 Task: Select your name and headline.
Action: Mouse moved to (804, 79)
Screenshot: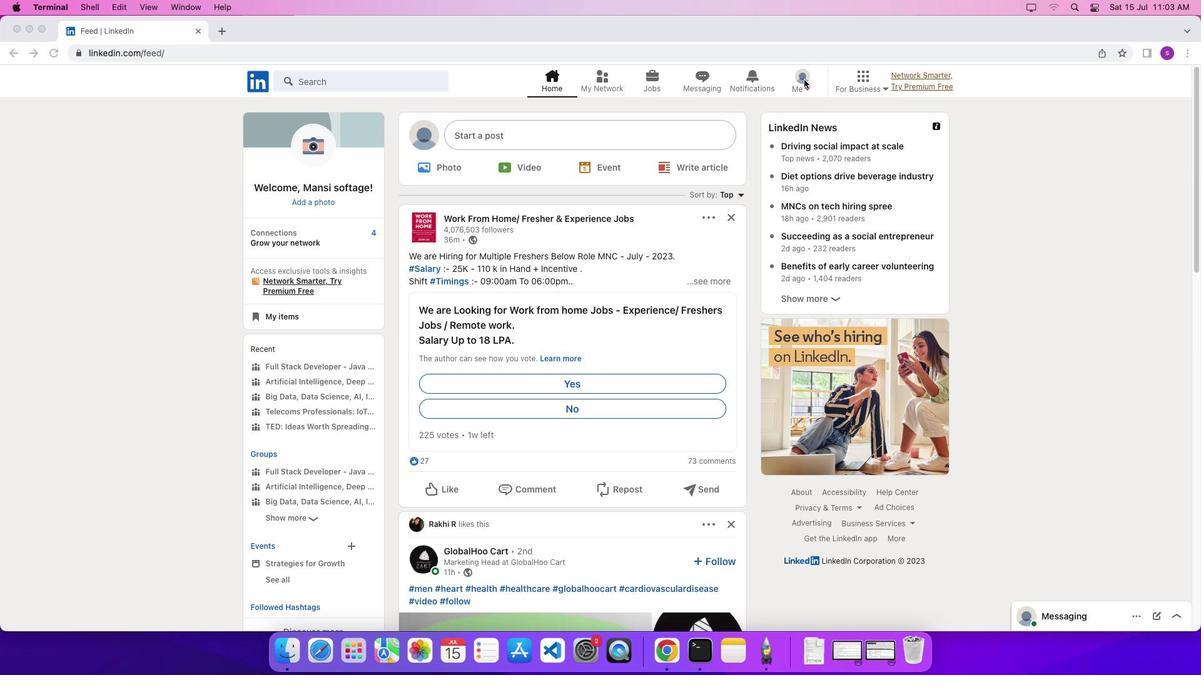 
Action: Mouse pressed left at (804, 79)
Screenshot: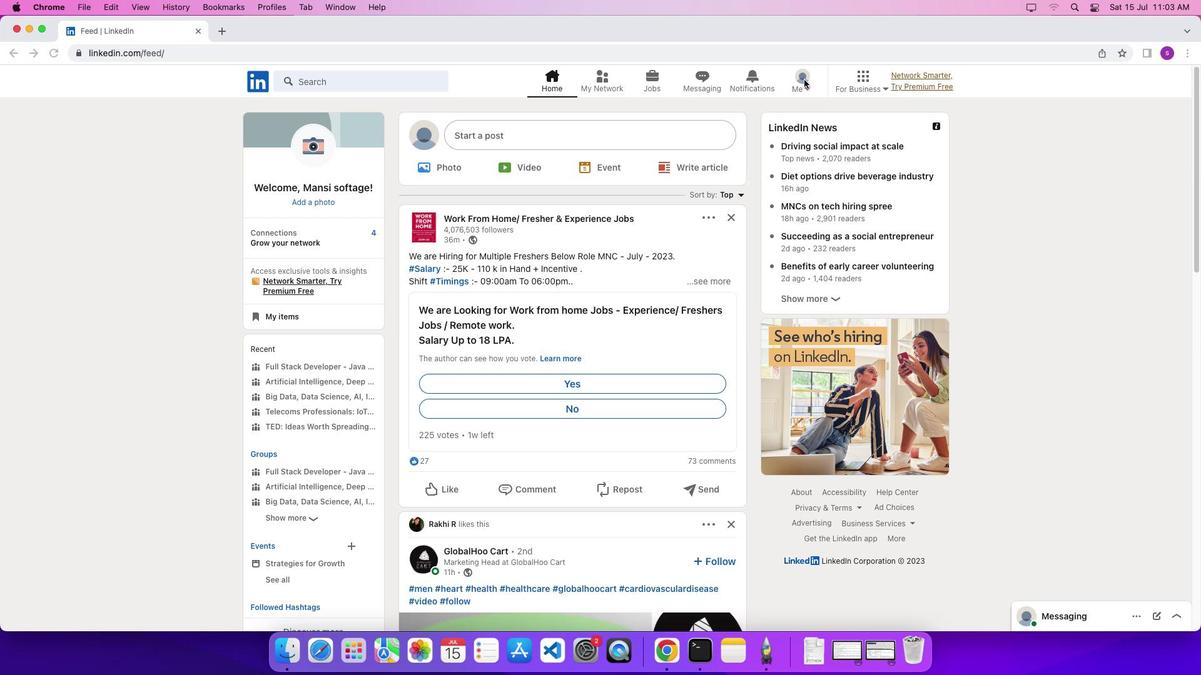 
Action: Mouse moved to (805, 86)
Screenshot: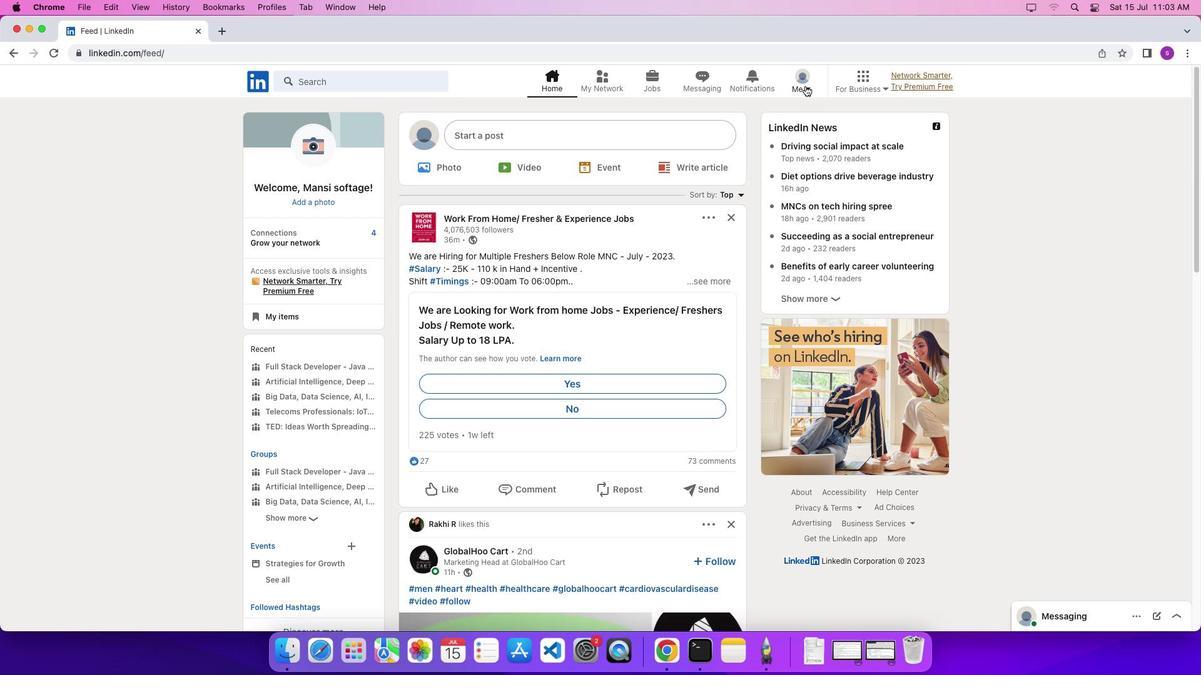
Action: Mouse pressed left at (805, 86)
Screenshot: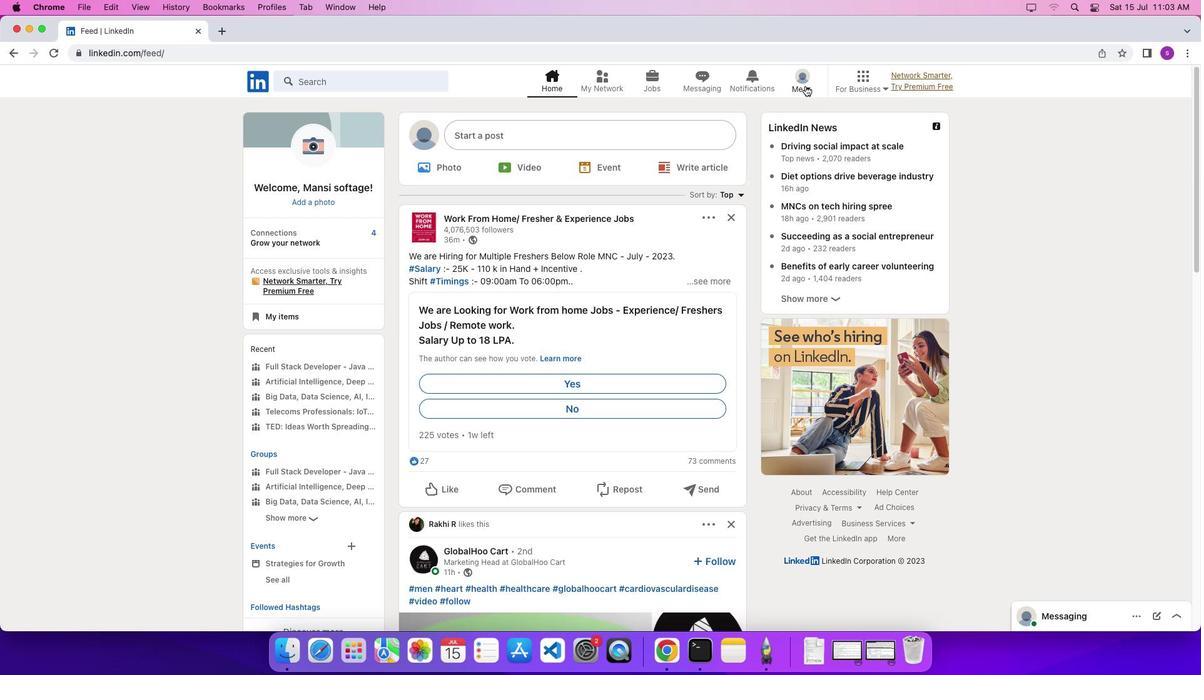 
Action: Mouse moved to (701, 245)
Screenshot: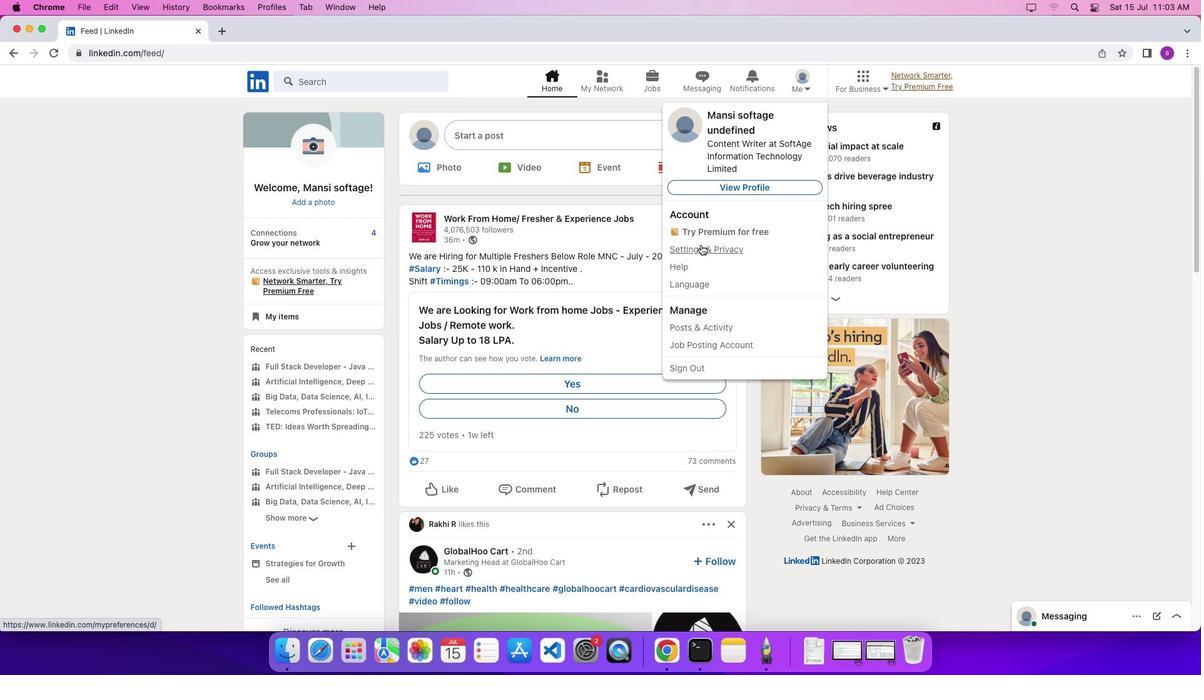 
Action: Mouse pressed left at (701, 245)
Screenshot: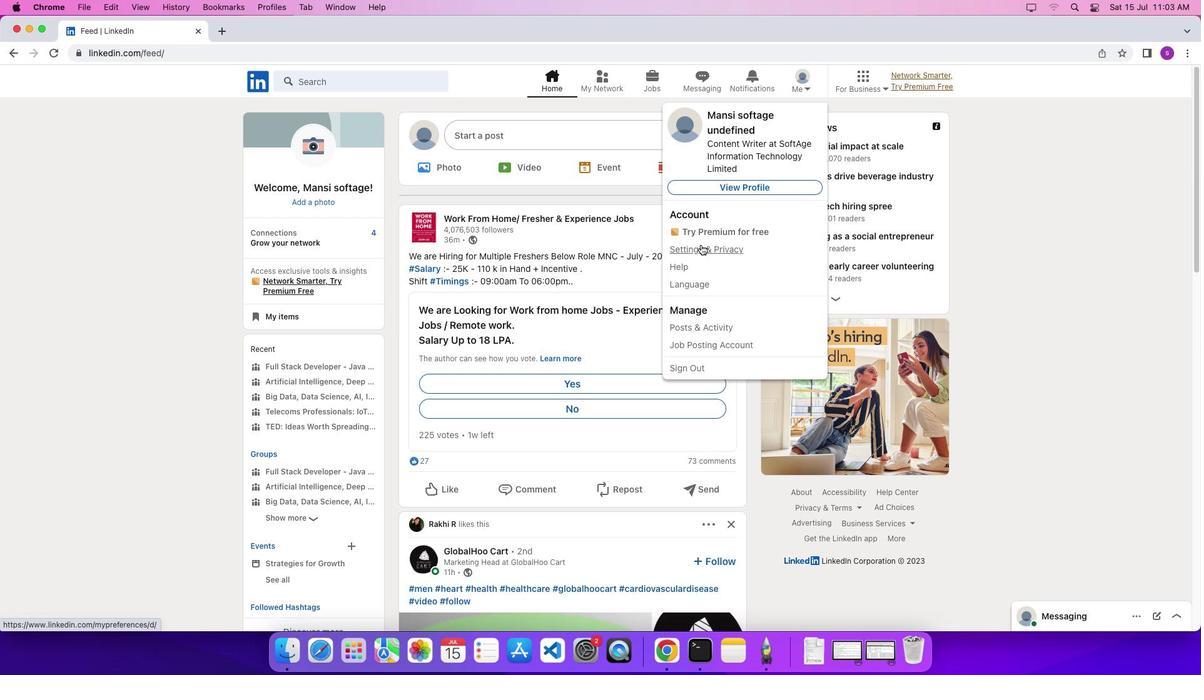 
Action: Mouse moved to (42, 269)
Screenshot: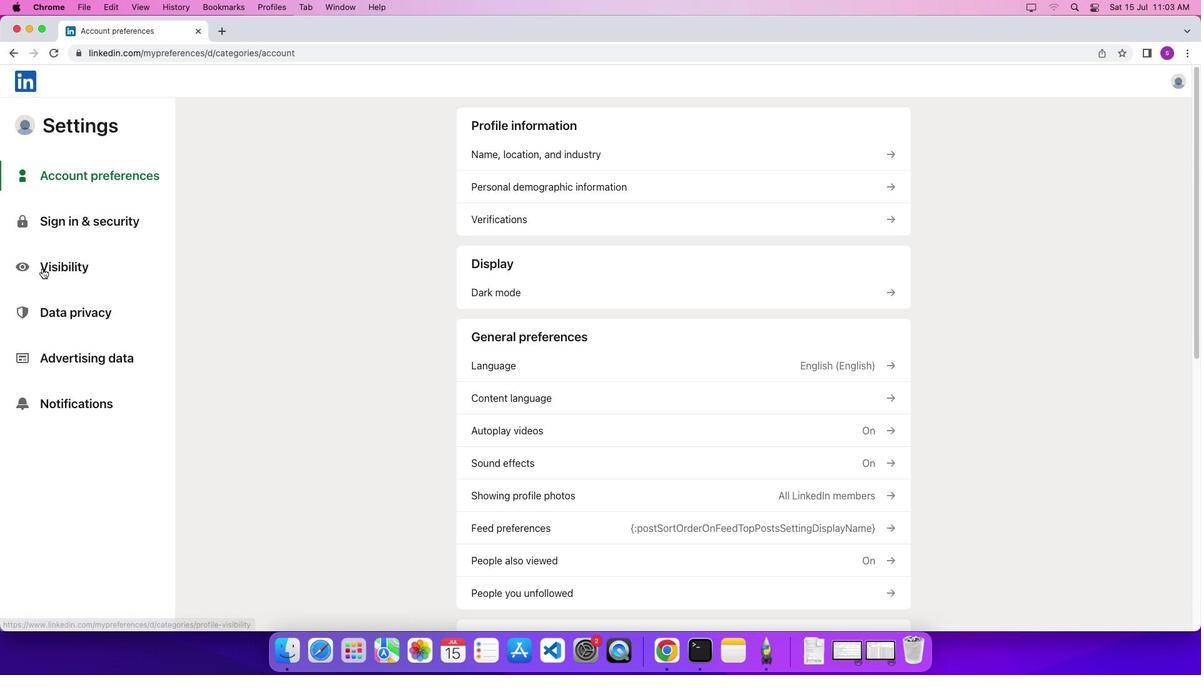 
Action: Mouse pressed left at (42, 269)
Screenshot: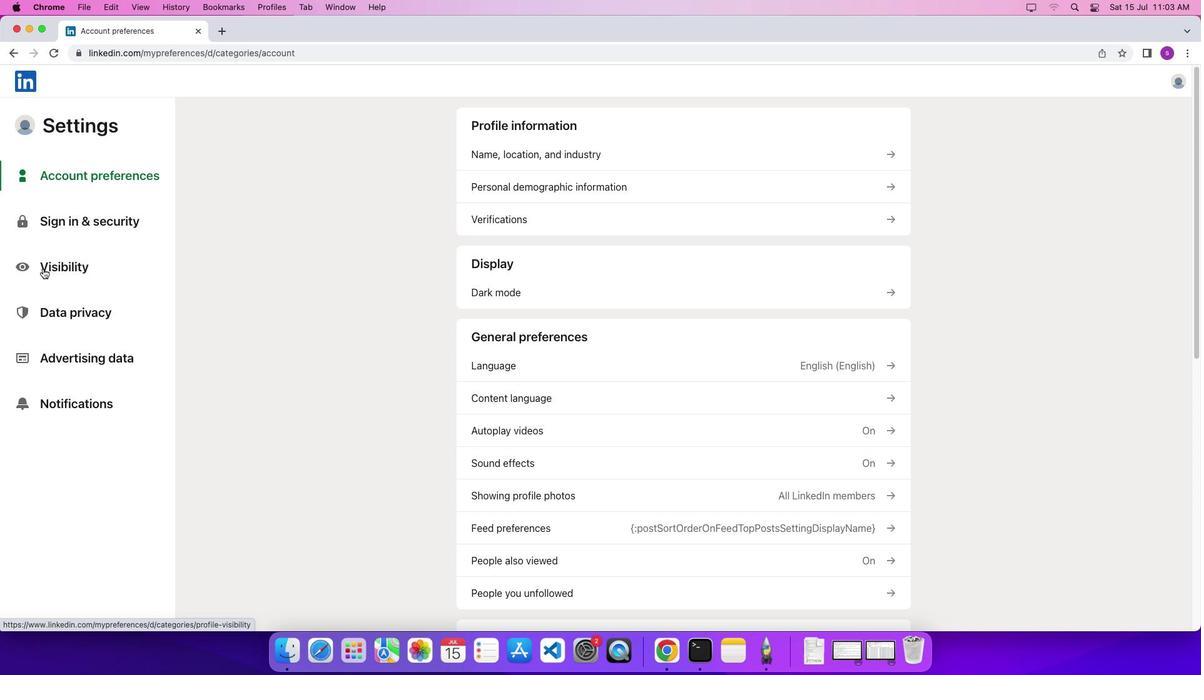
Action: Mouse moved to (48, 267)
Screenshot: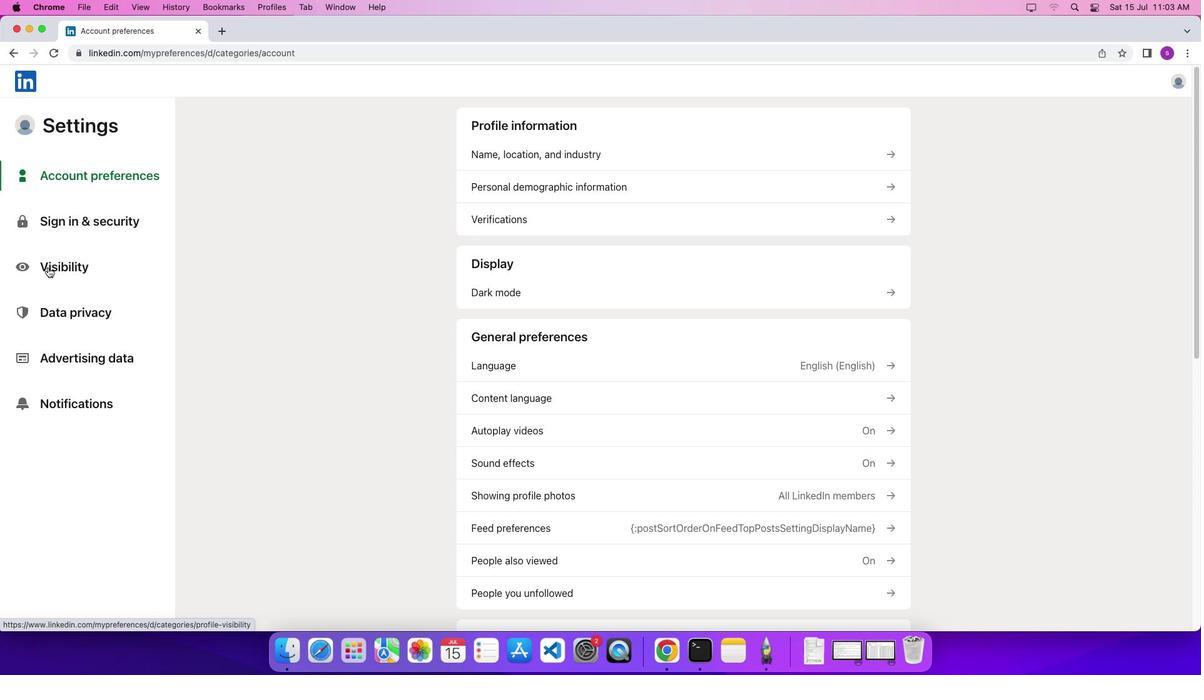 
Action: Mouse pressed left at (48, 267)
Screenshot: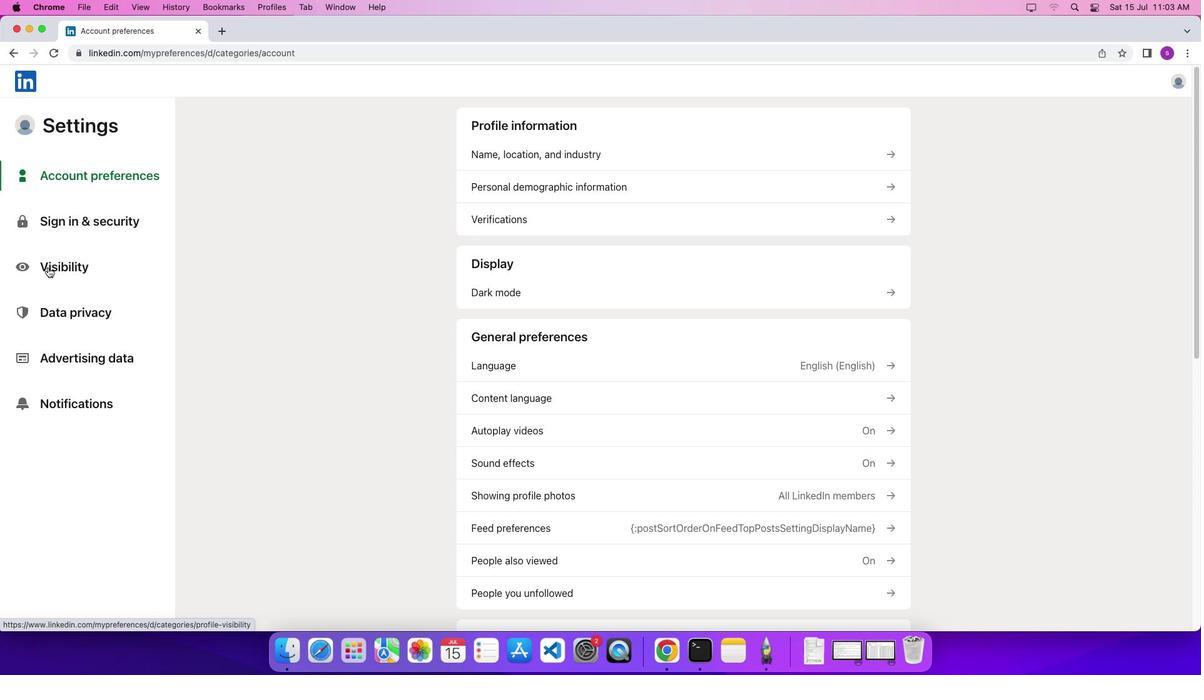 
Action: Mouse moved to (882, 153)
Screenshot: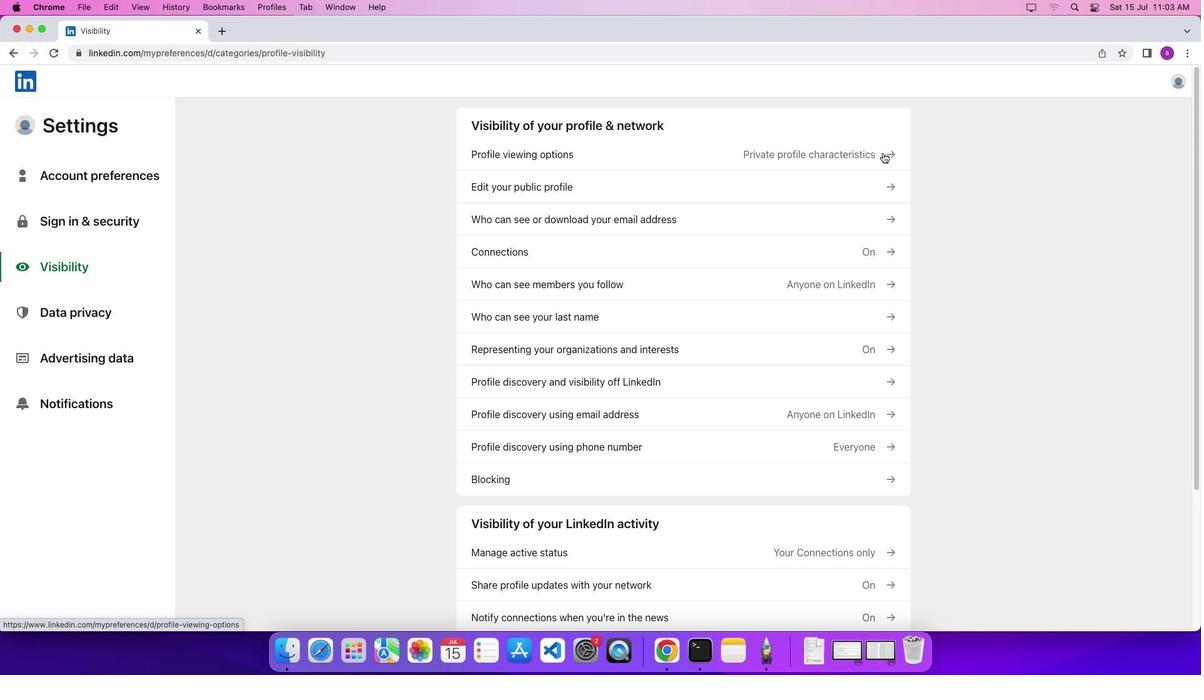 
Action: Mouse pressed left at (882, 153)
Screenshot: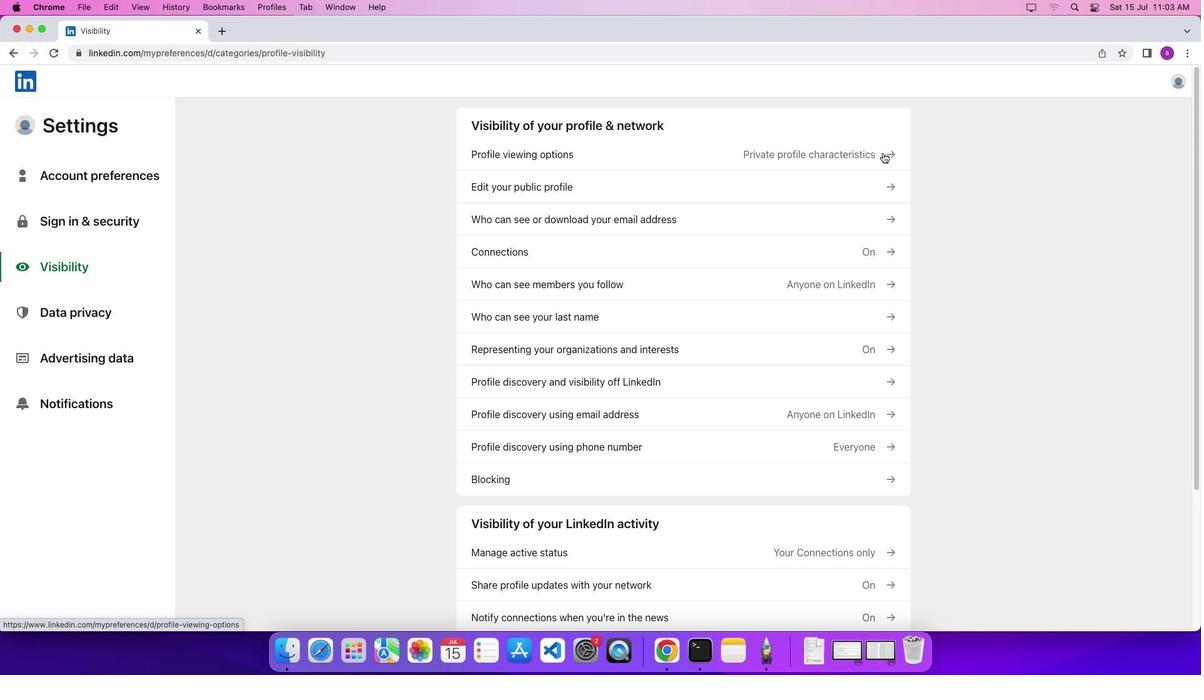
Action: Mouse moved to (475, 214)
Screenshot: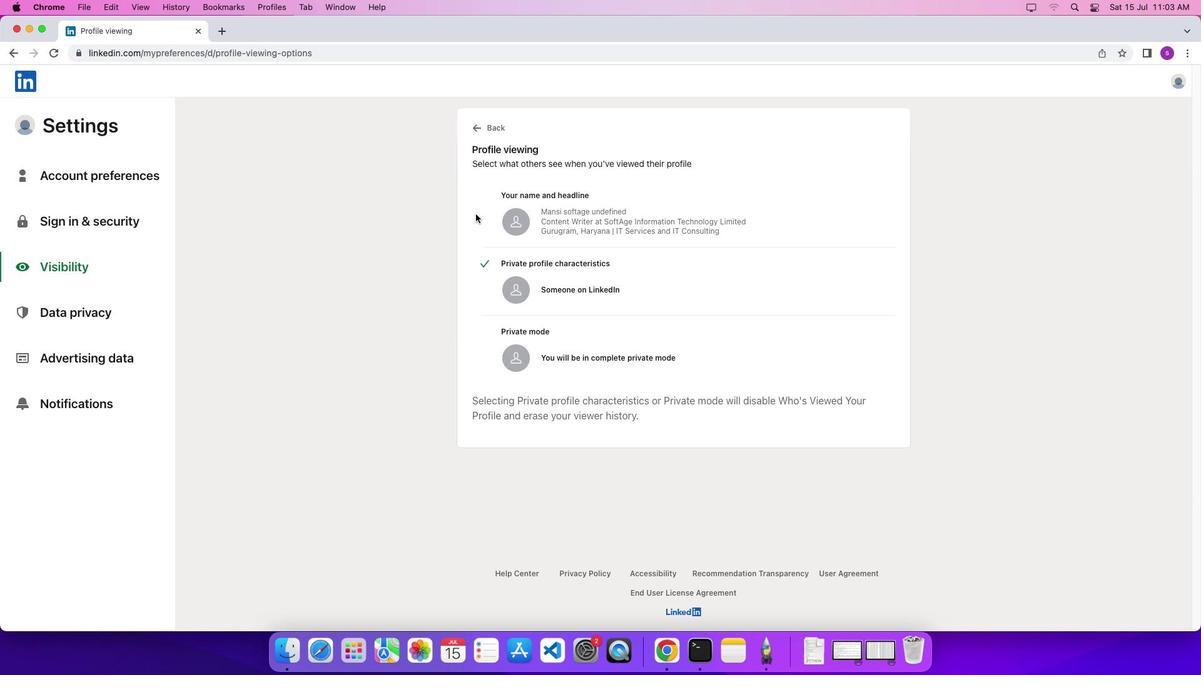 
Action: Mouse pressed left at (475, 214)
Screenshot: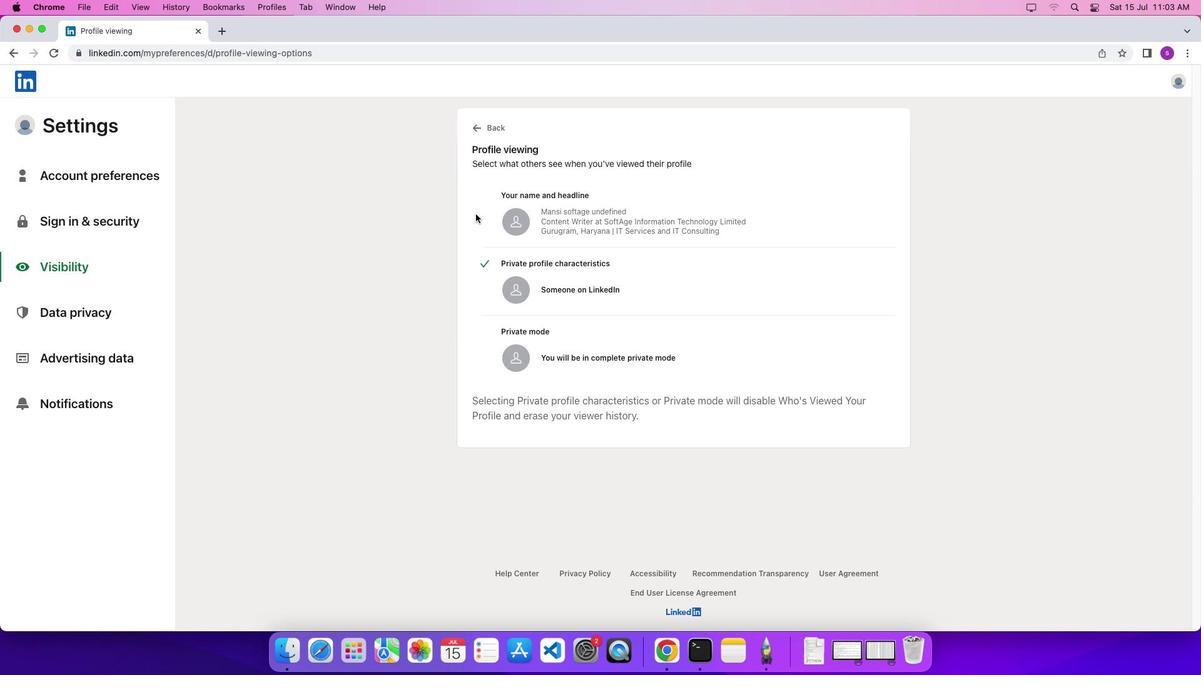 
Action: Mouse moved to (484, 196)
Screenshot: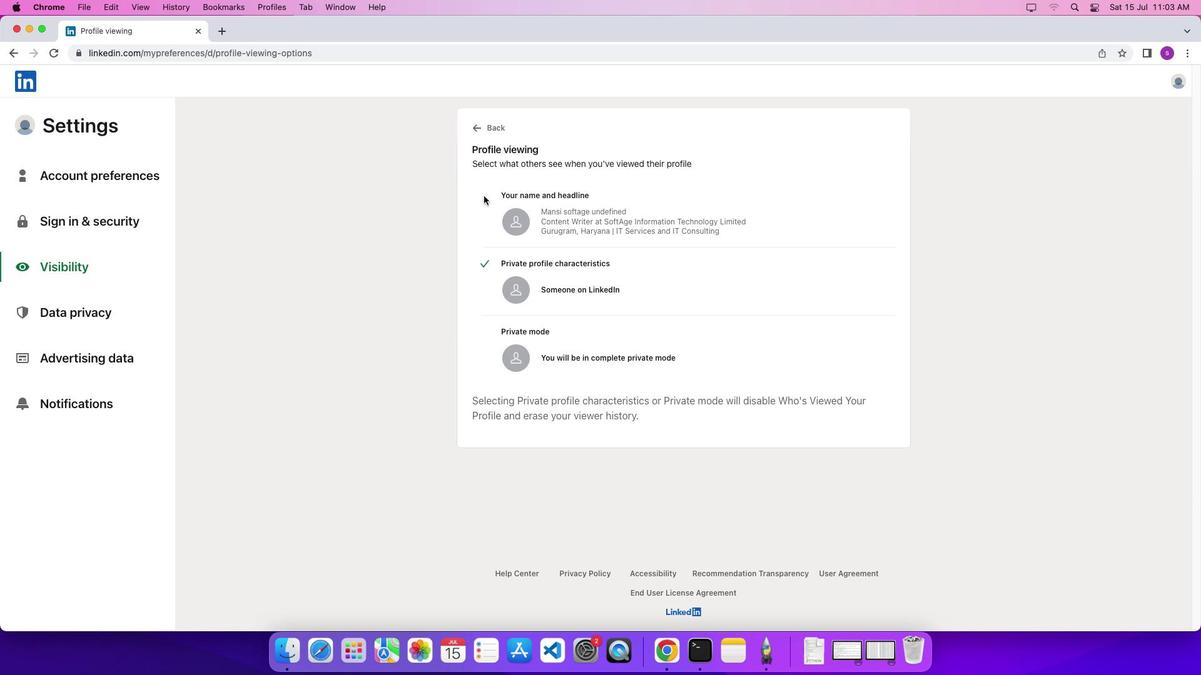 
Action: Mouse pressed left at (484, 196)
Screenshot: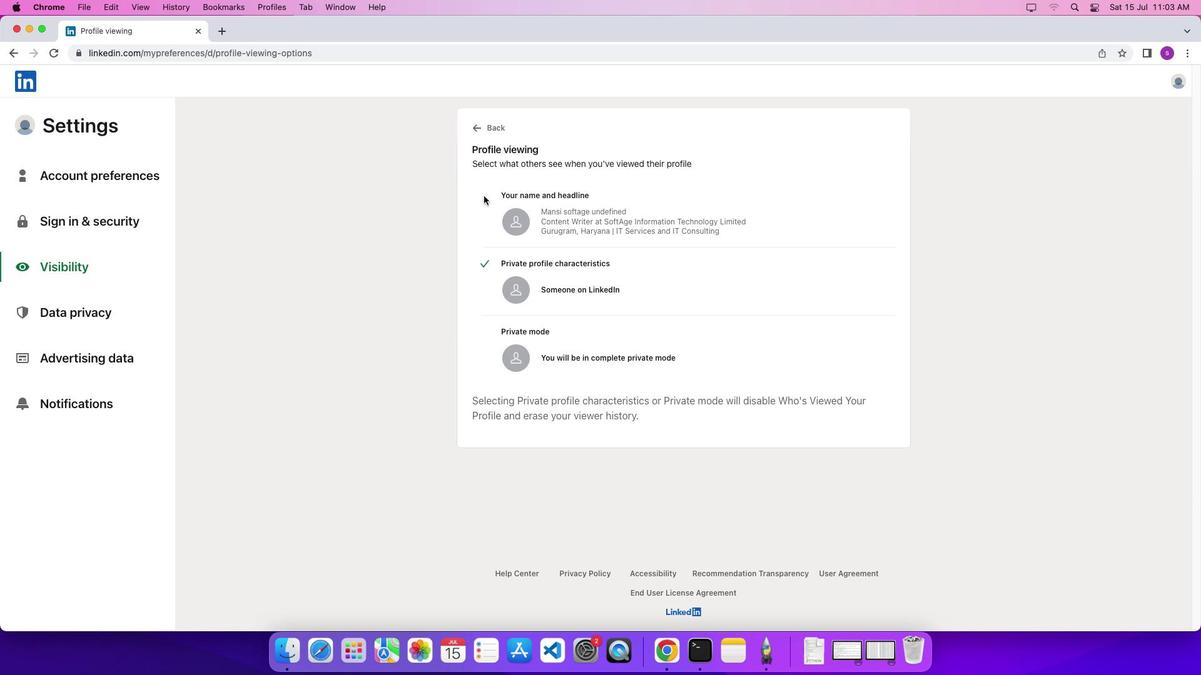 
Action: Mouse moved to (535, 251)
Screenshot: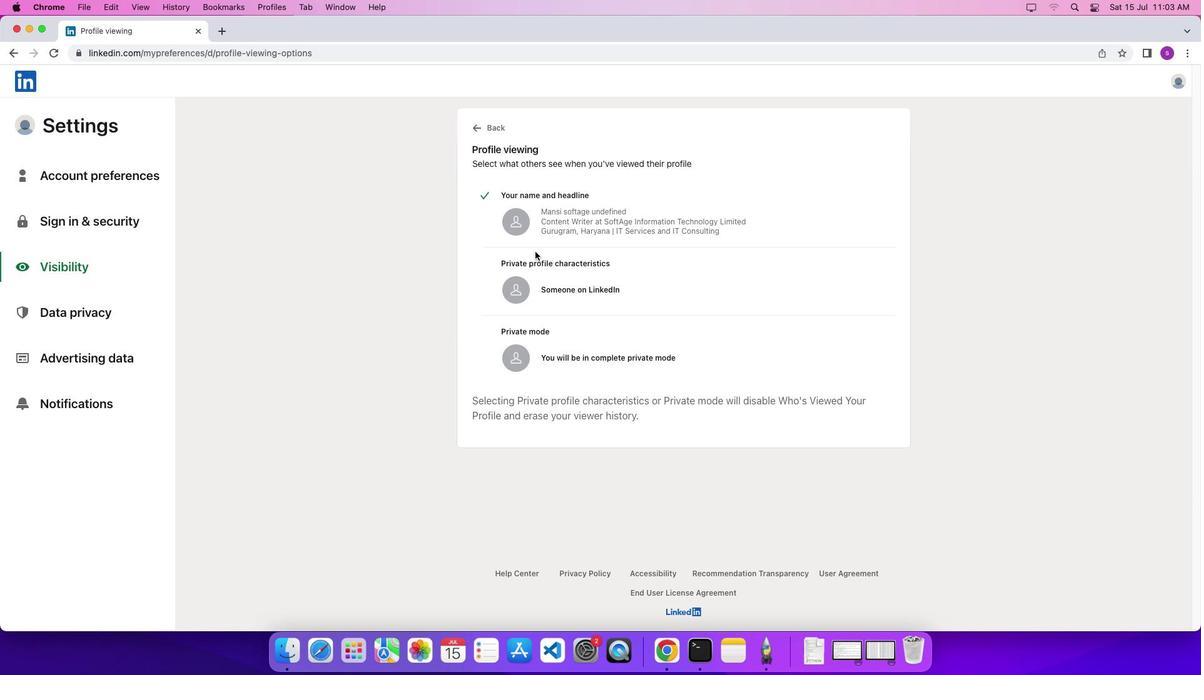 
